 Task: Create a sub task Gather and Analyse Requirements for the task  Create a new online platform for peer-to-peer lending in the project AgileFrame , assign it to team member softage.4@softage.net and update the status of the sub task to  Completed , set the priority of the sub task to High
Action: Mouse moved to (487, 408)
Screenshot: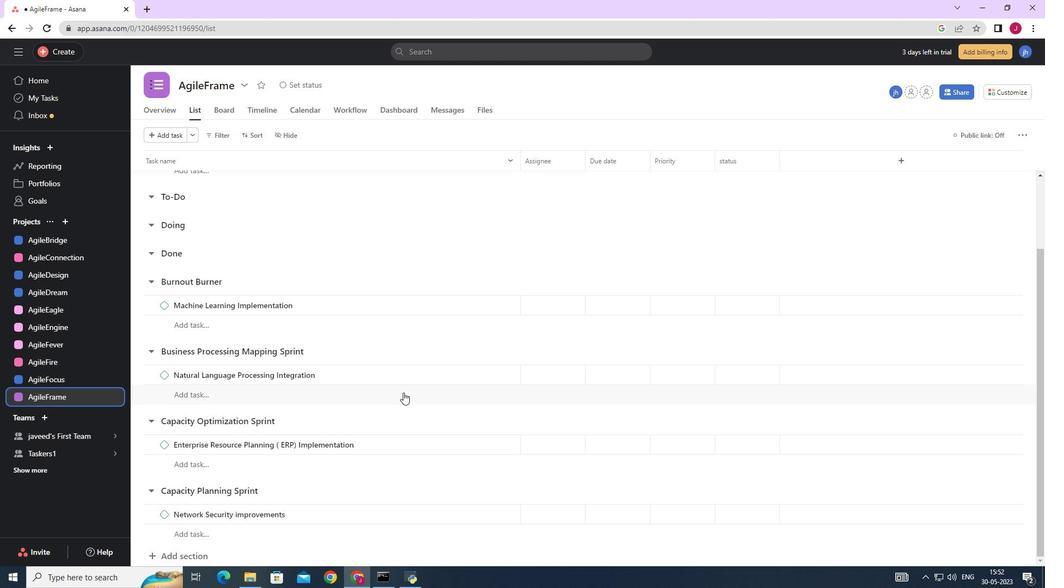 
Action: Mouse scrolled (487, 408) with delta (0, 0)
Screenshot: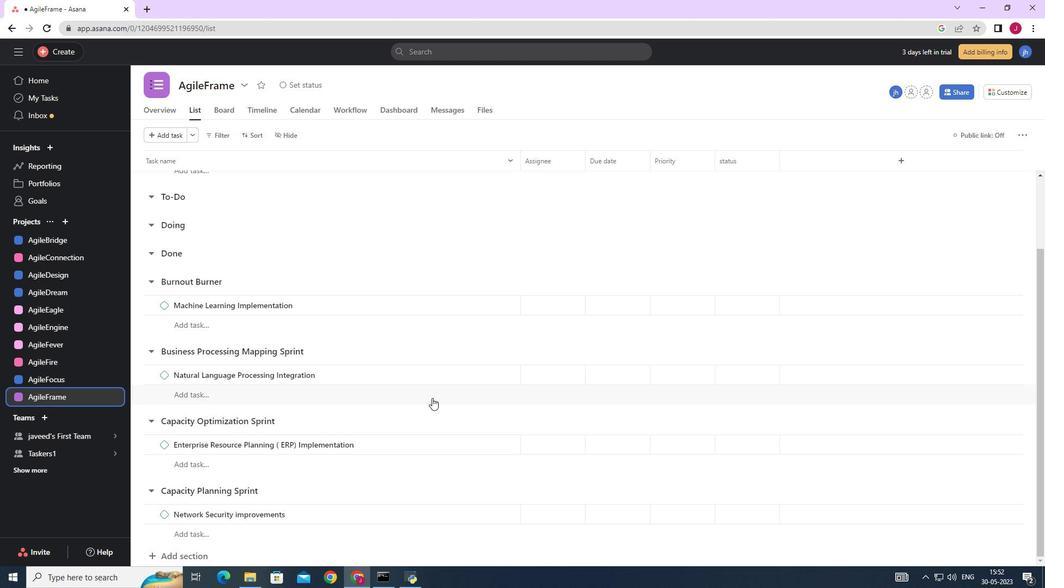 
Action: Mouse scrolled (487, 408) with delta (0, 0)
Screenshot: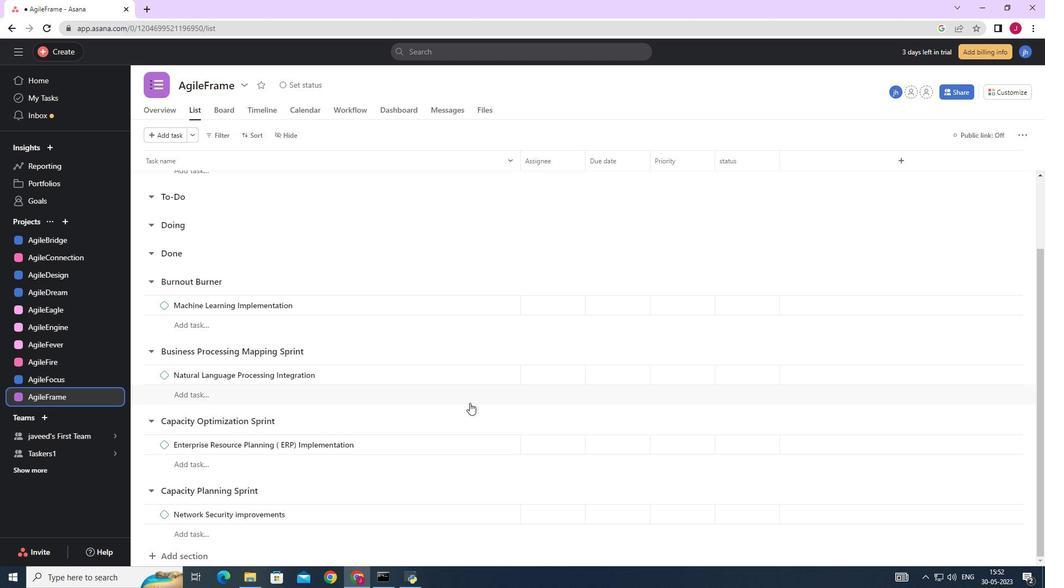 
Action: Mouse scrolled (487, 408) with delta (0, 0)
Screenshot: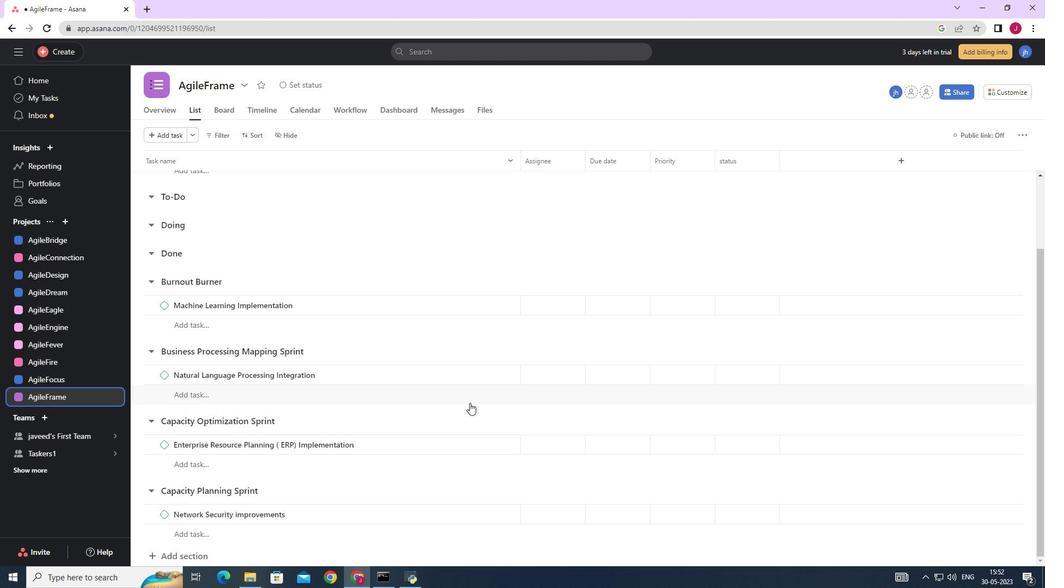 
Action: Mouse moved to (416, 406)
Screenshot: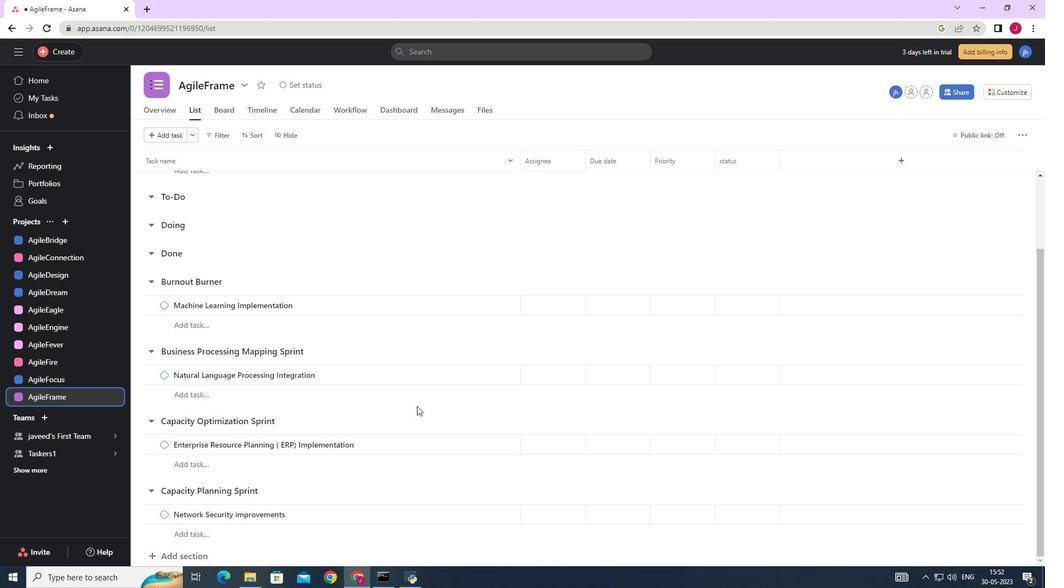 
Action: Mouse scrolled (416, 406) with delta (0, 0)
Screenshot: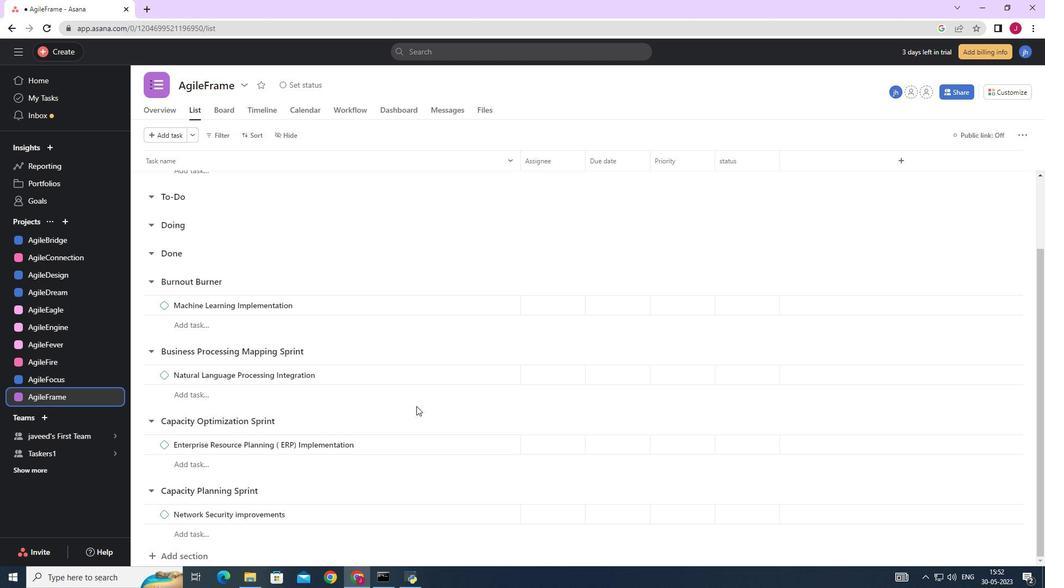 
Action: Mouse scrolled (416, 406) with delta (0, 0)
Screenshot: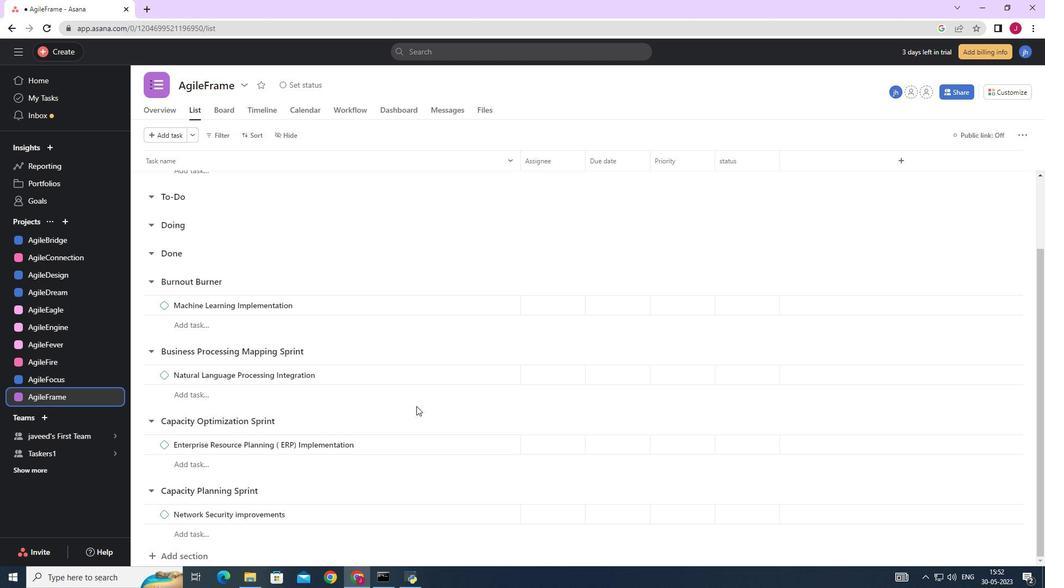 
Action: Mouse scrolled (416, 406) with delta (0, 0)
Screenshot: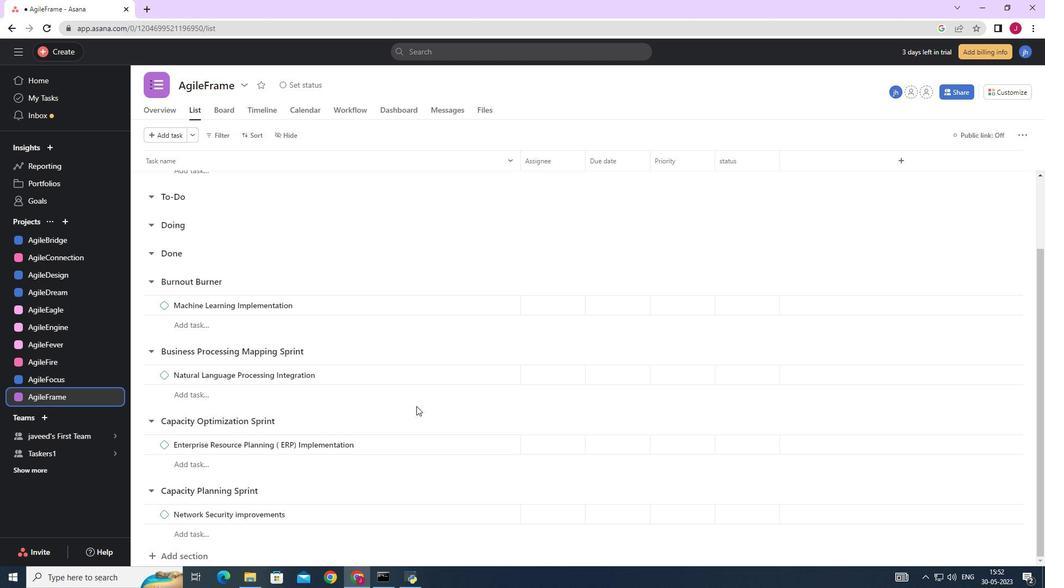 
Action: Mouse scrolled (416, 406) with delta (0, 0)
Screenshot: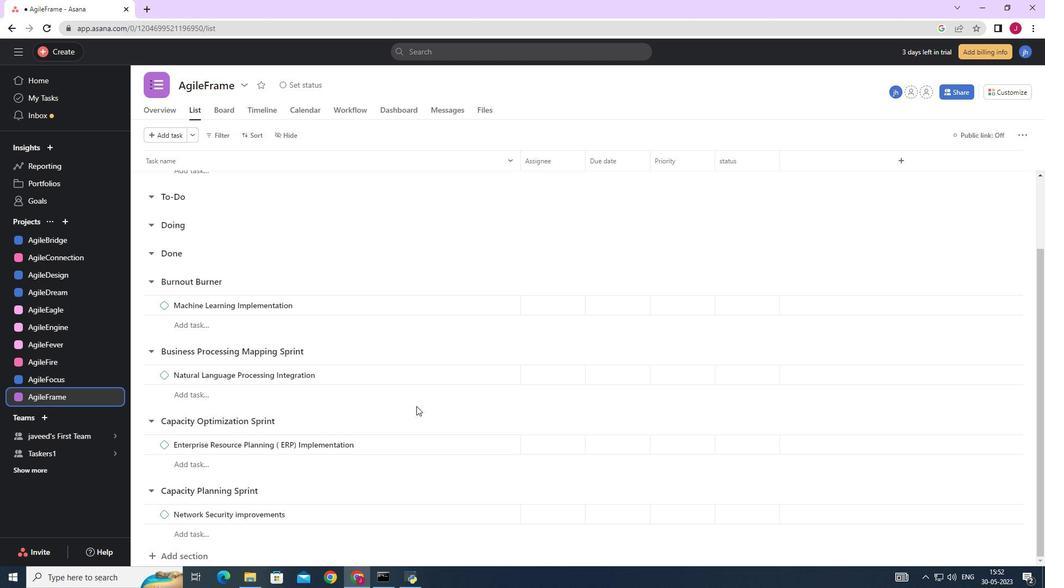 
Action: Mouse scrolled (416, 406) with delta (0, 0)
Screenshot: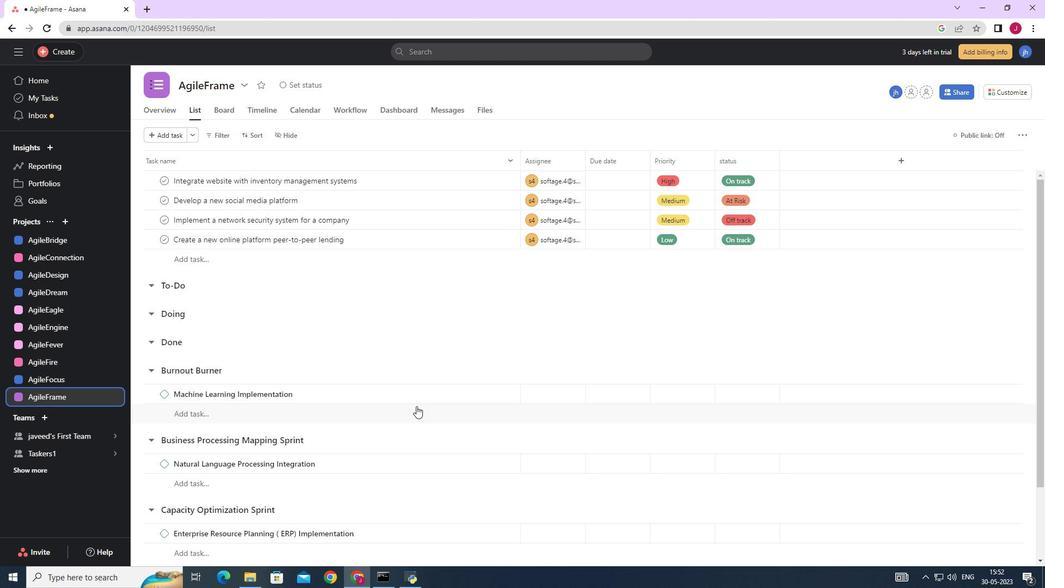 
Action: Mouse moved to (467, 242)
Screenshot: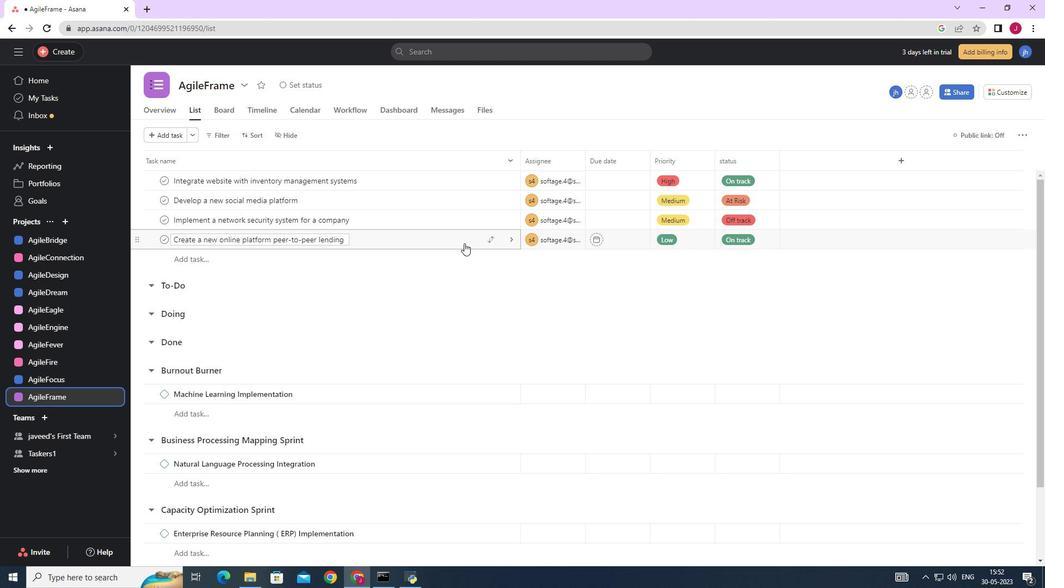 
Action: Mouse pressed left at (467, 242)
Screenshot: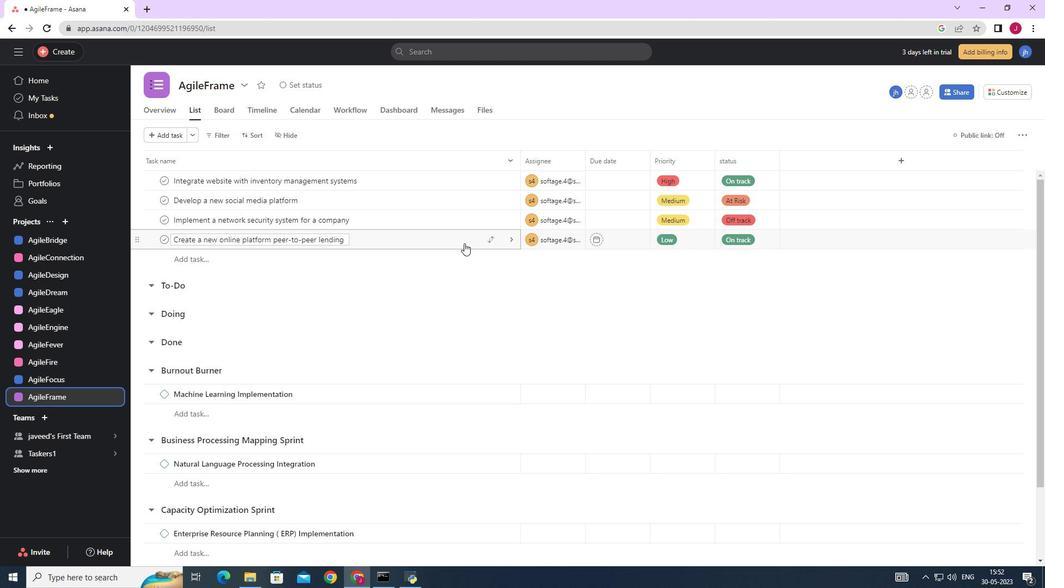 
Action: Mouse moved to (750, 383)
Screenshot: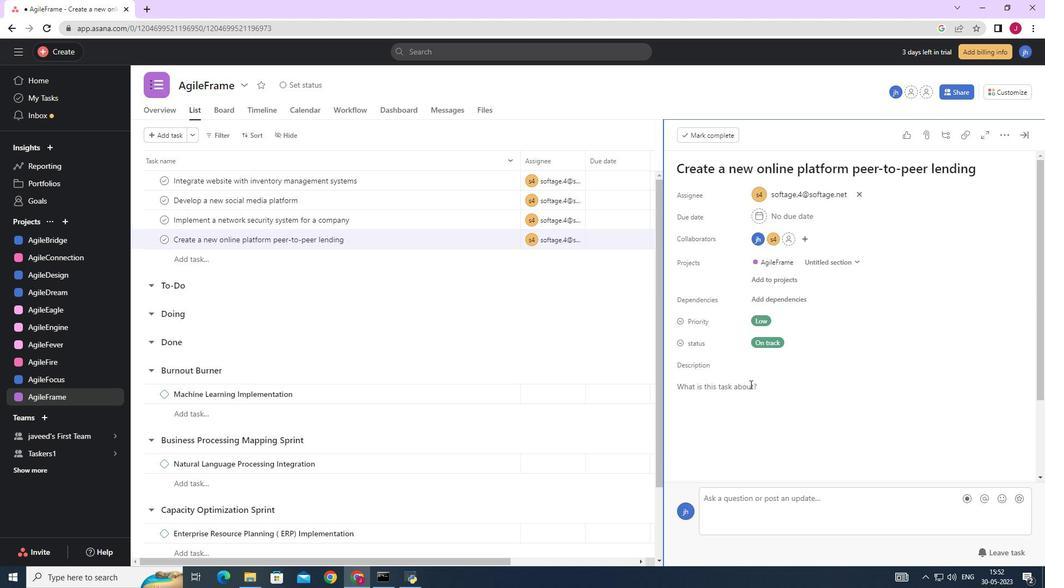 
Action: Mouse scrolled (750, 383) with delta (0, 0)
Screenshot: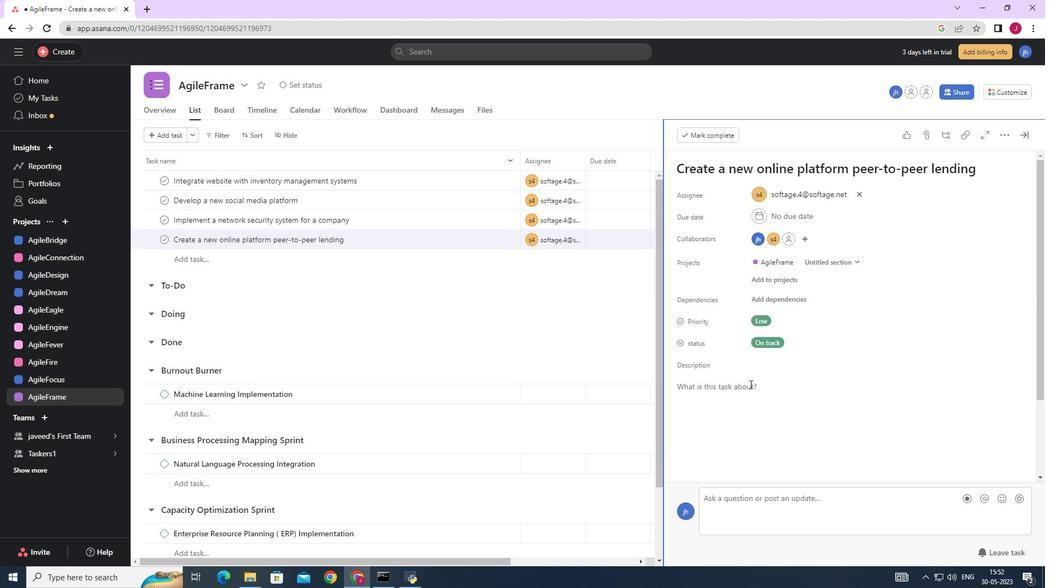 
Action: Mouse scrolled (750, 383) with delta (0, 0)
Screenshot: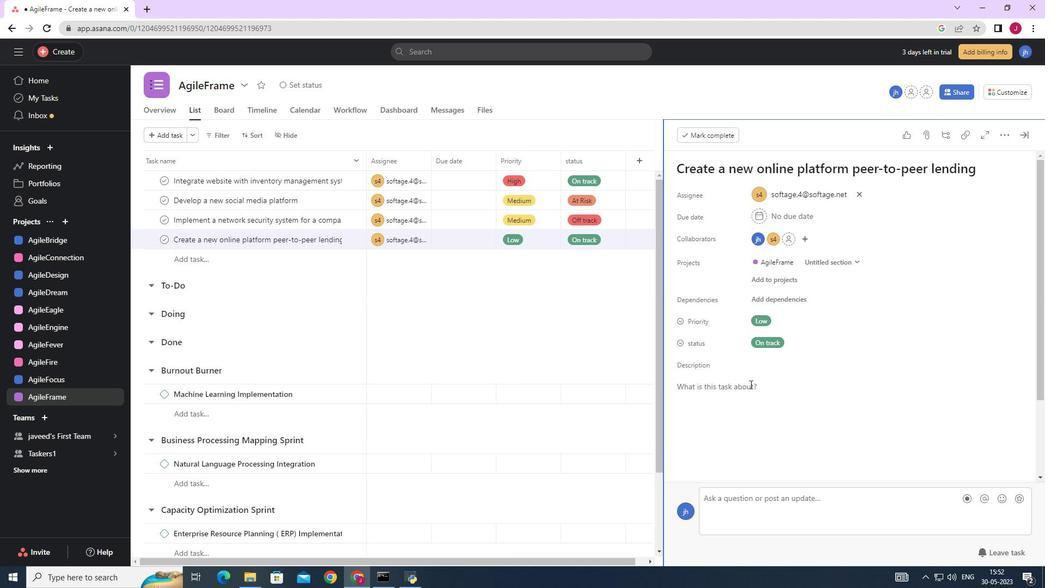 
Action: Mouse scrolled (750, 383) with delta (0, 0)
Screenshot: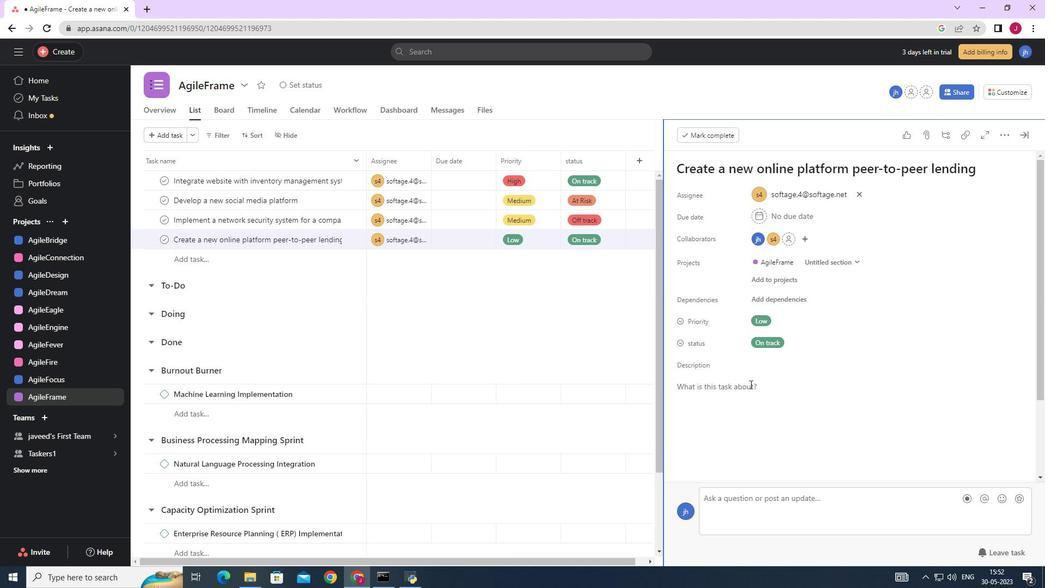
Action: Mouse scrolled (750, 383) with delta (0, 0)
Screenshot: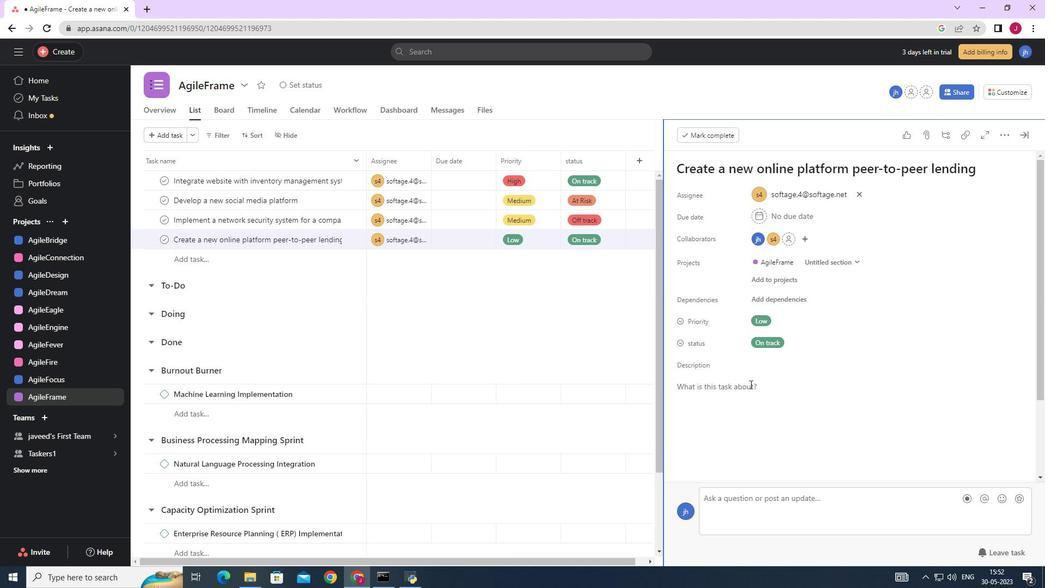 
Action: Mouse moved to (709, 394)
Screenshot: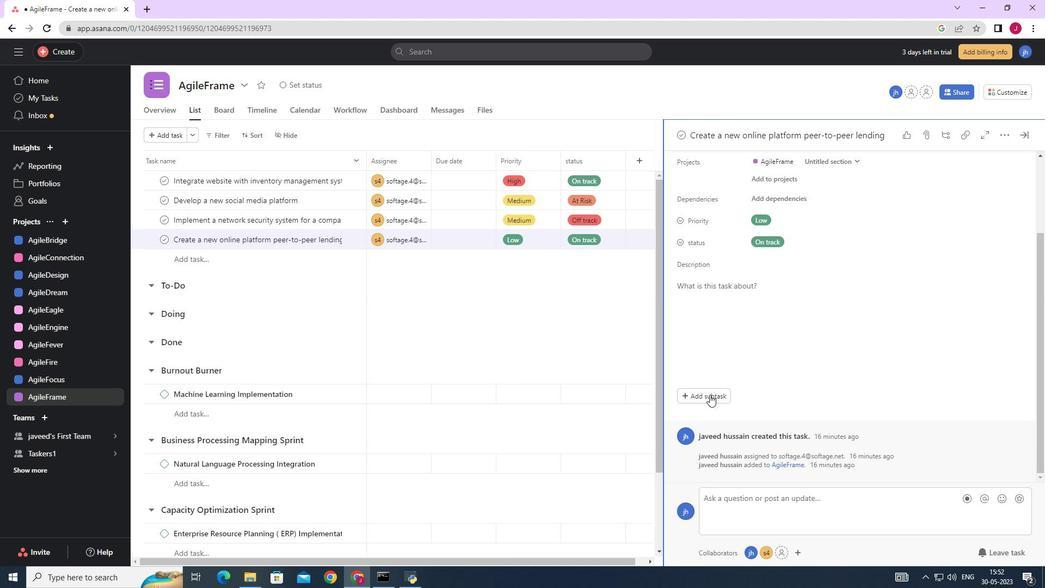 
Action: Mouse pressed left at (709, 394)
Screenshot: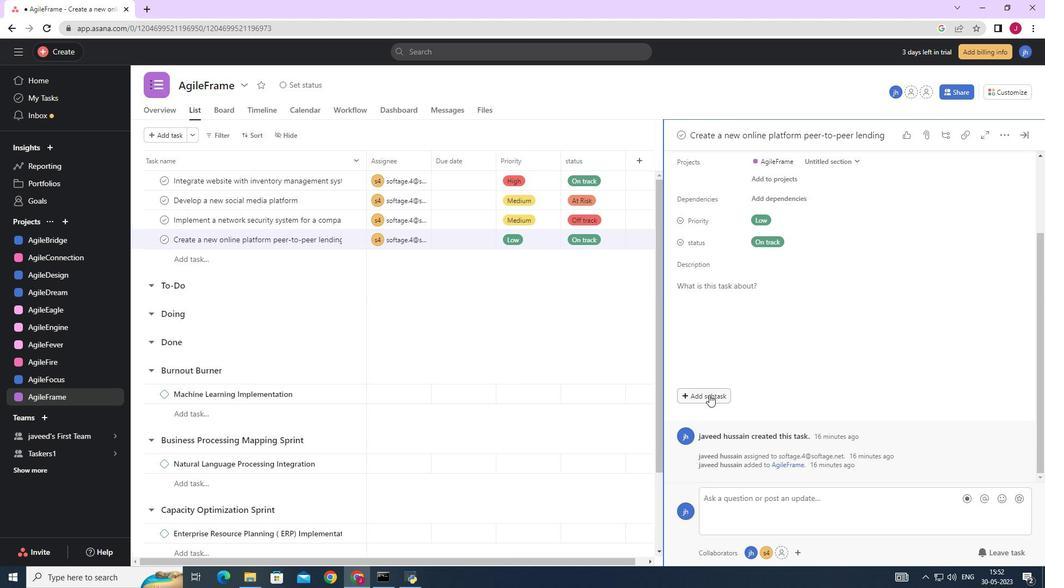 
Action: Mouse moved to (705, 373)
Screenshot: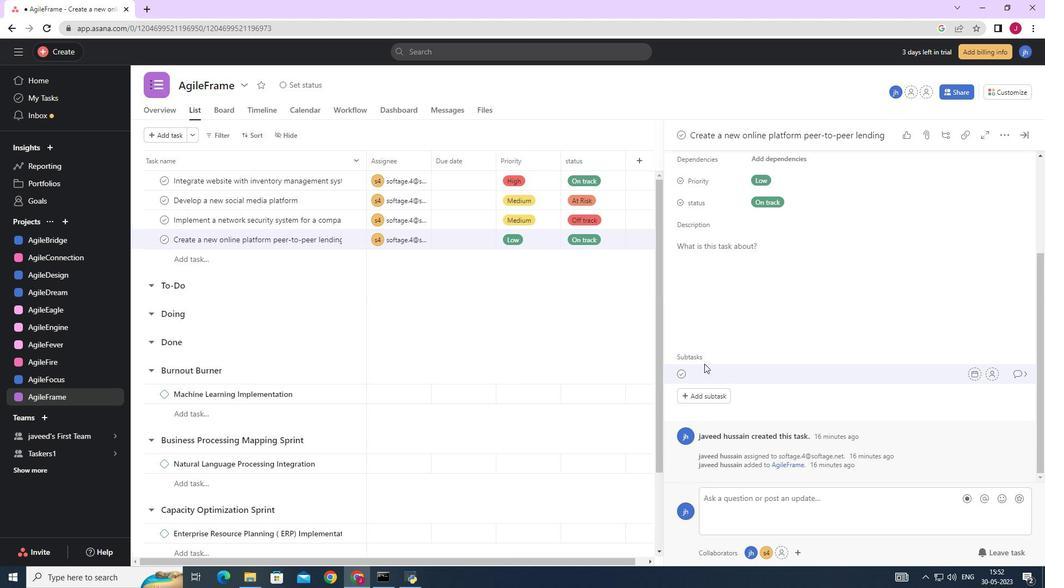 
Action: Key pressed <Key.caps_lock>G<Key.caps_lock>ather<Key.space>and<Key.space><Key.caps_lock>A<Key.caps_lock>nalyse<Key.space><Key.caps_lock>R<Key.caps_lock>equirements
Screenshot: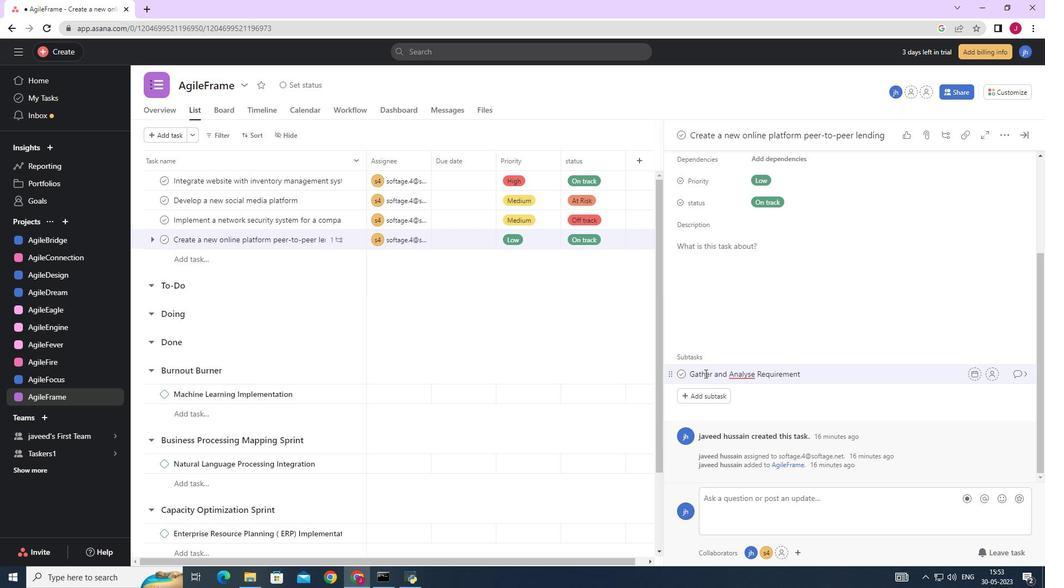 
Action: Mouse moved to (990, 374)
Screenshot: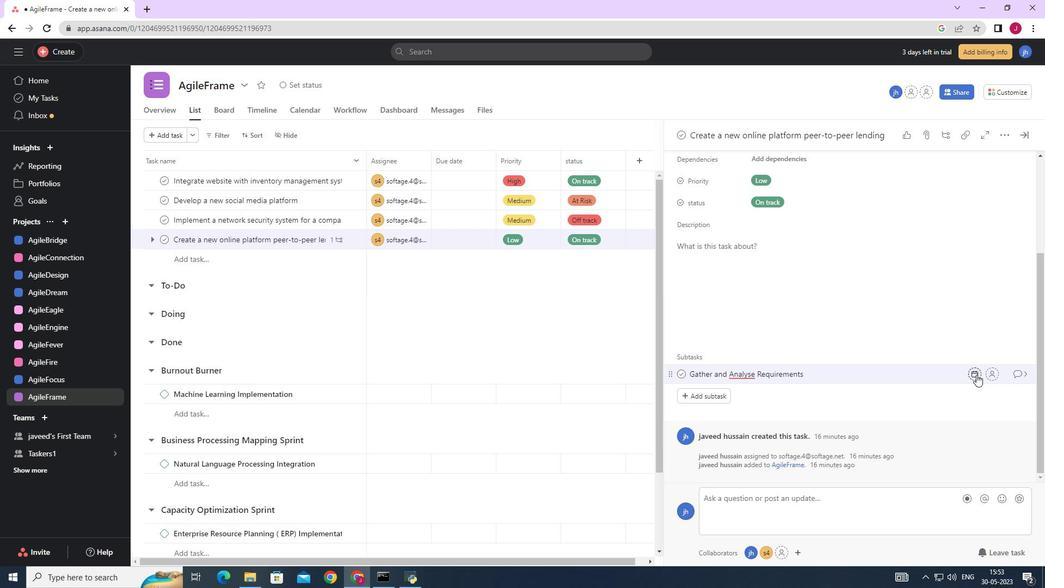 
Action: Mouse pressed left at (990, 374)
Screenshot: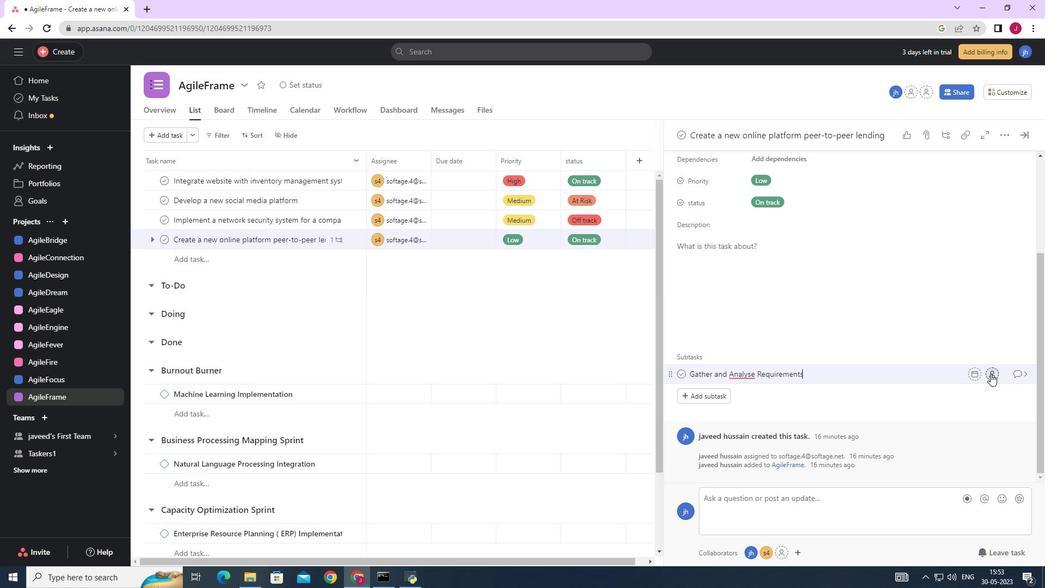 
Action: Mouse moved to (858, 415)
Screenshot: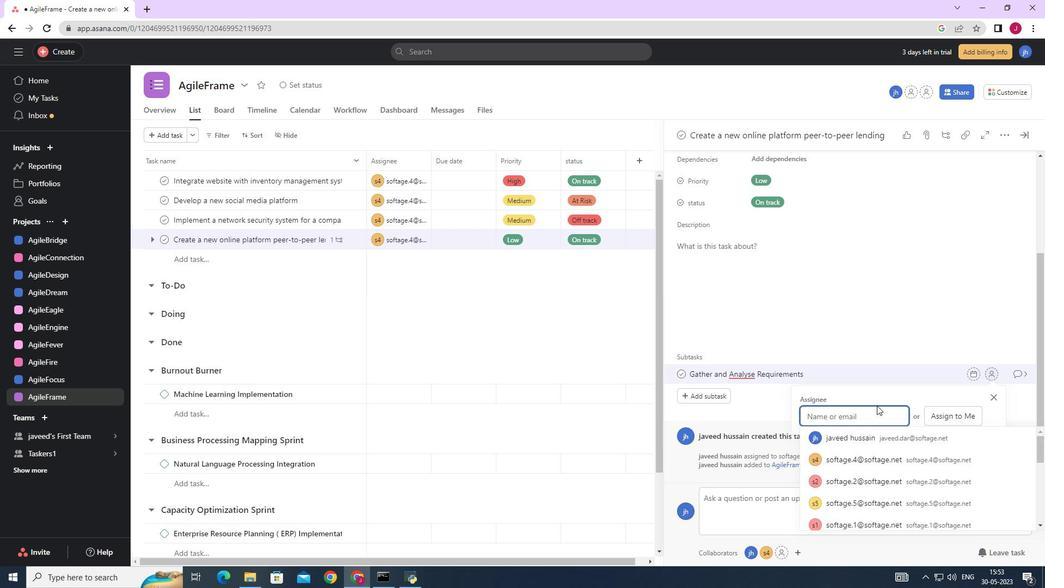 
Action: Key pressed sorfat<Key.backspace><Key.backspace><Key.backspace><Key.backspace>ftage.4
Screenshot: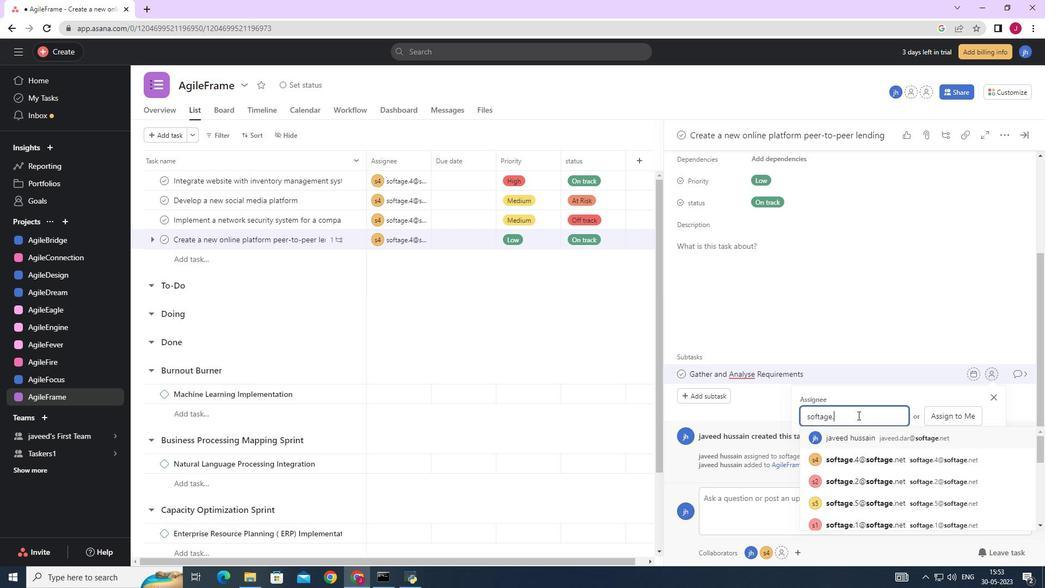 
Action: Mouse moved to (868, 438)
Screenshot: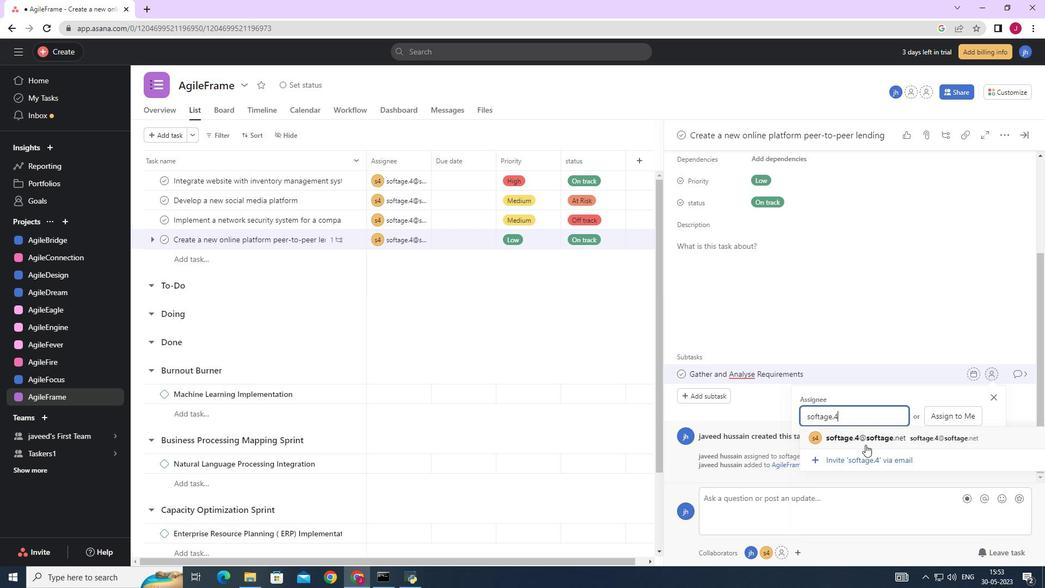 
Action: Mouse pressed left at (868, 438)
Screenshot: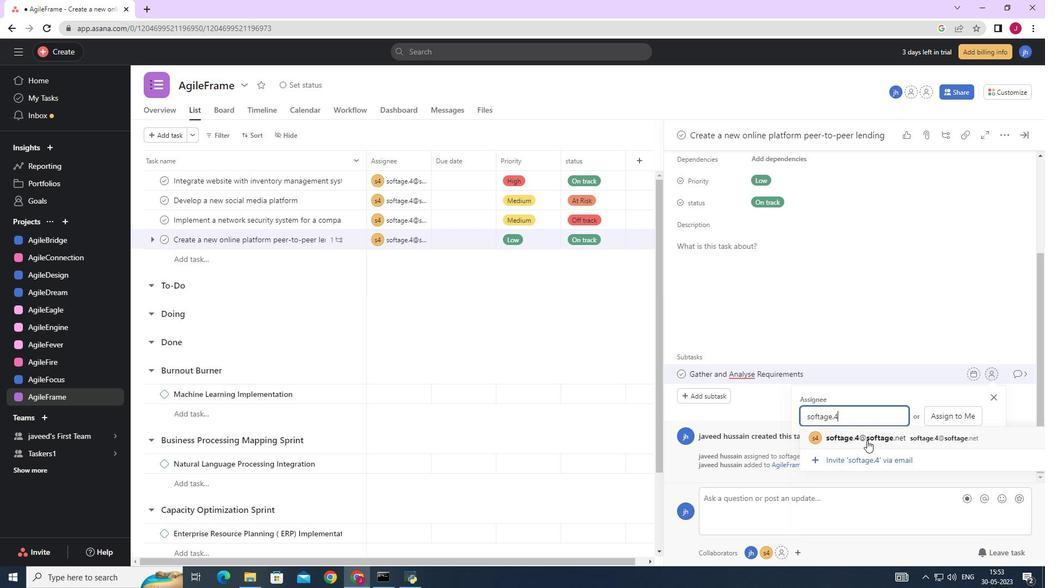 
Action: Mouse moved to (1019, 374)
Screenshot: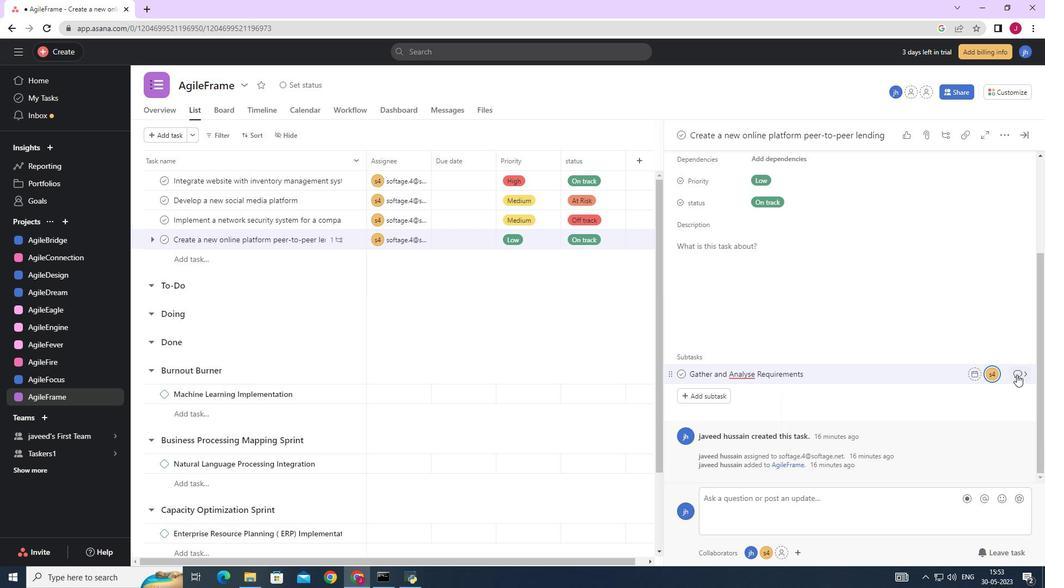 
Action: Mouse pressed left at (1019, 374)
Screenshot: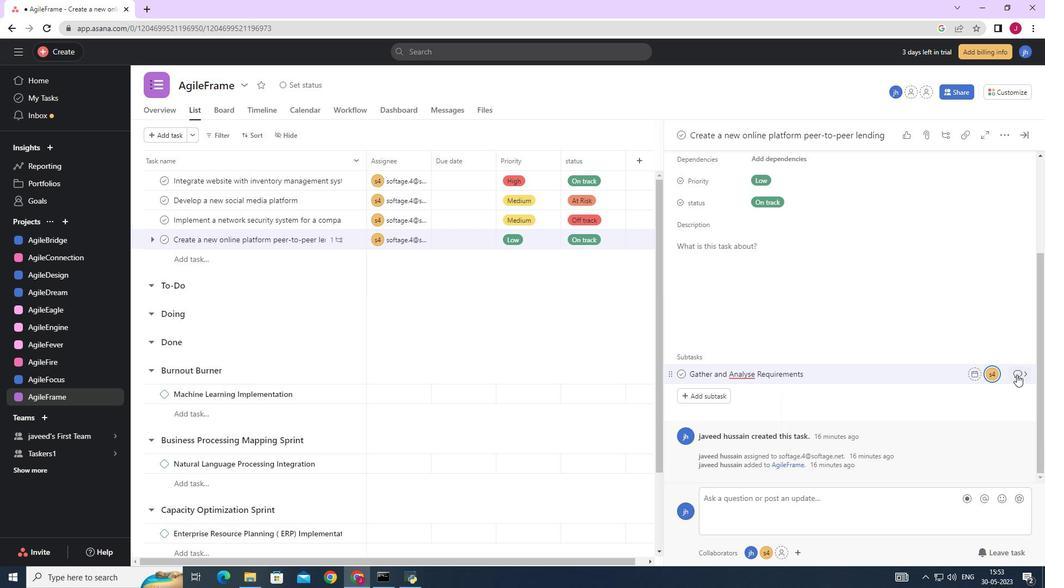 
Action: Mouse moved to (708, 314)
Screenshot: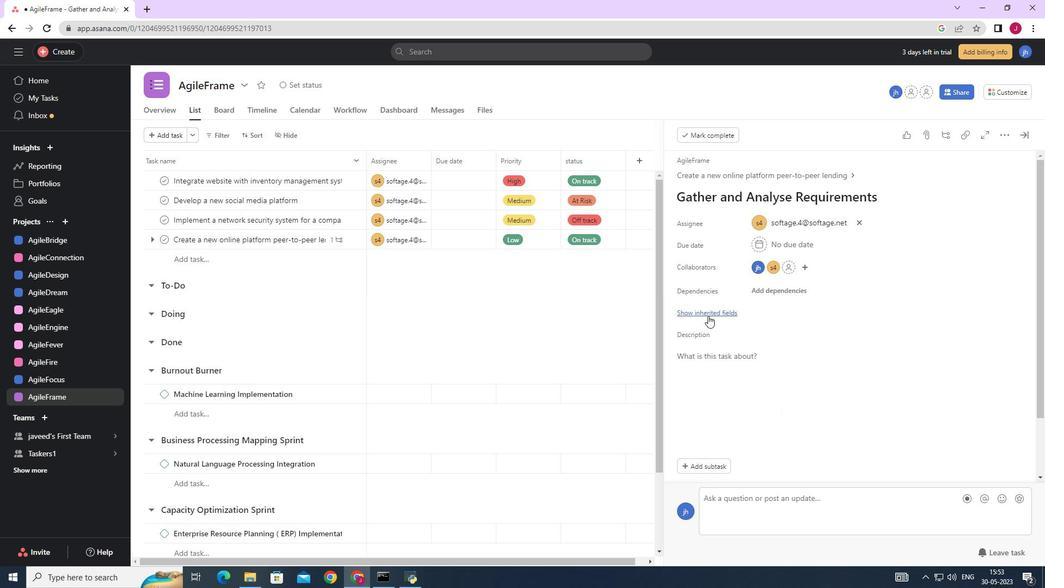 
Action: Mouse pressed left at (708, 314)
Screenshot: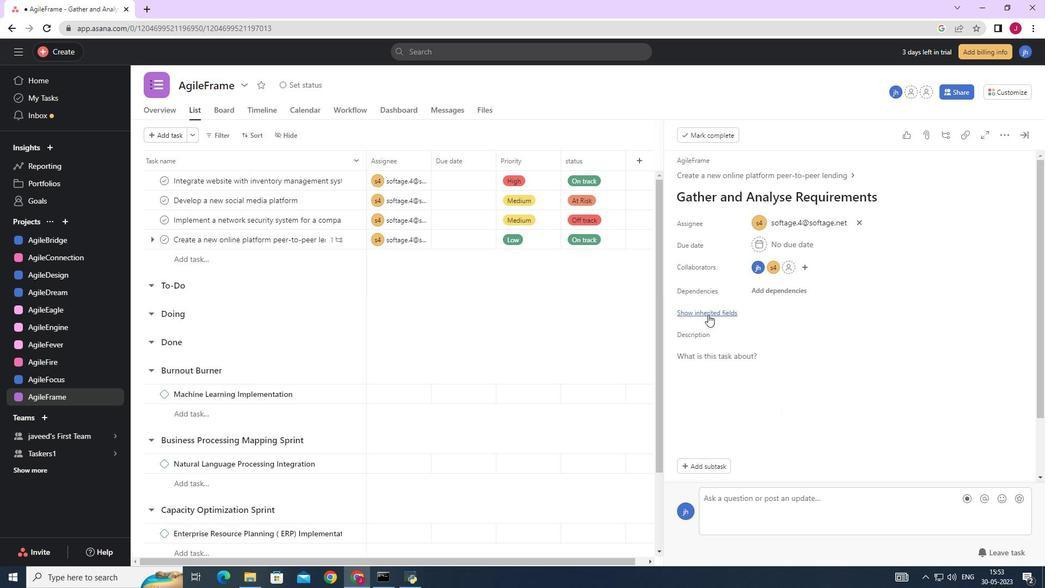 
Action: Mouse moved to (758, 335)
Screenshot: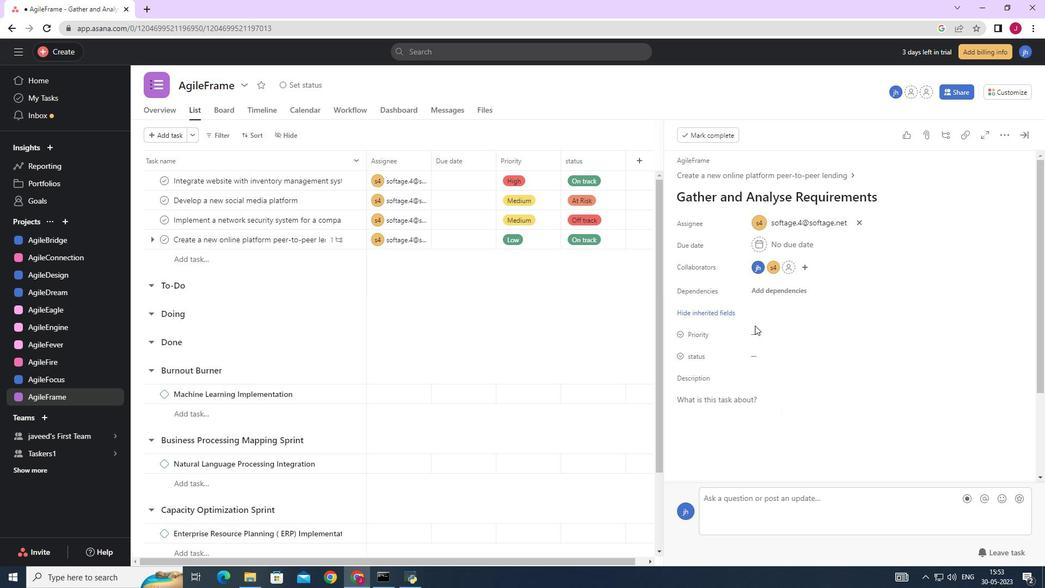 
Action: Mouse pressed left at (758, 335)
Screenshot: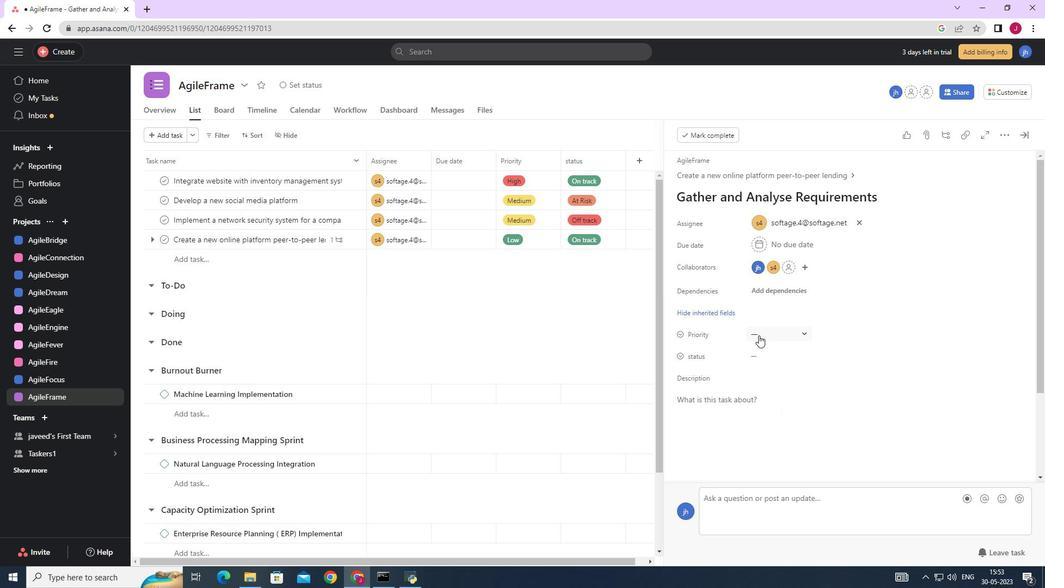 
Action: Mouse moved to (783, 372)
Screenshot: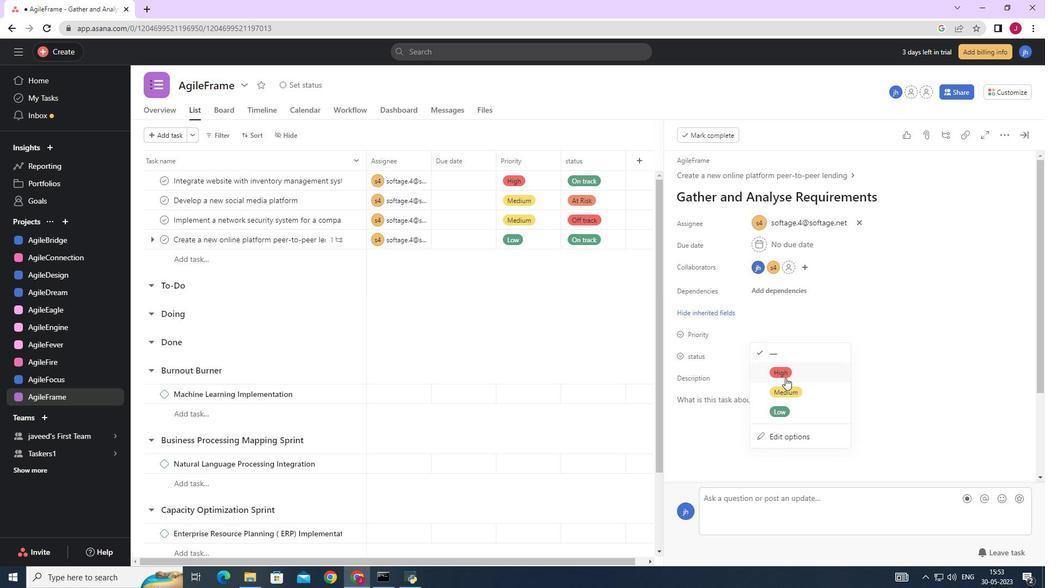 
Action: Mouse pressed left at (783, 372)
Screenshot: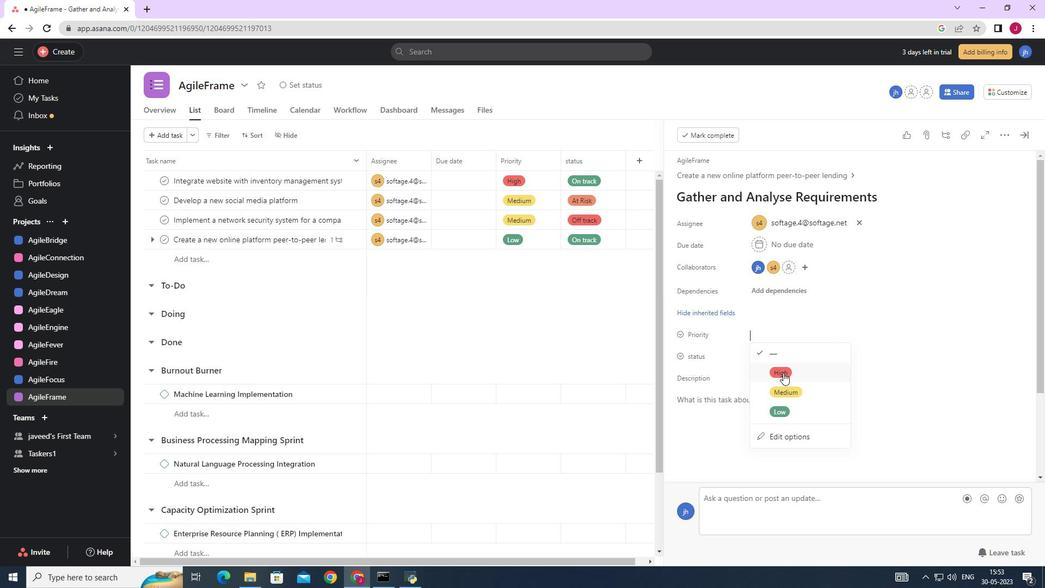 
Action: Mouse moved to (766, 352)
Screenshot: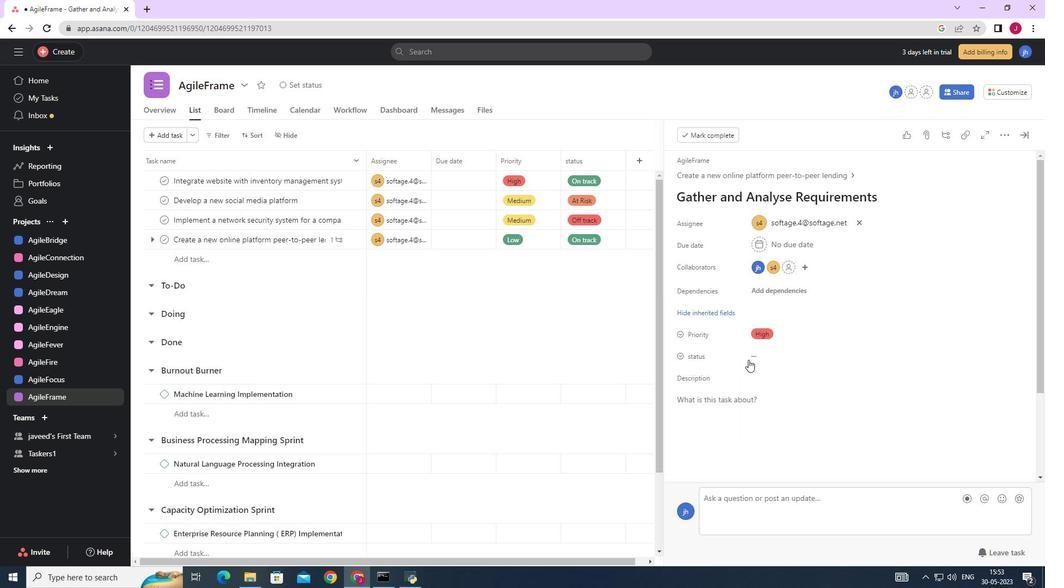 
Action: Mouse pressed left at (766, 352)
Screenshot: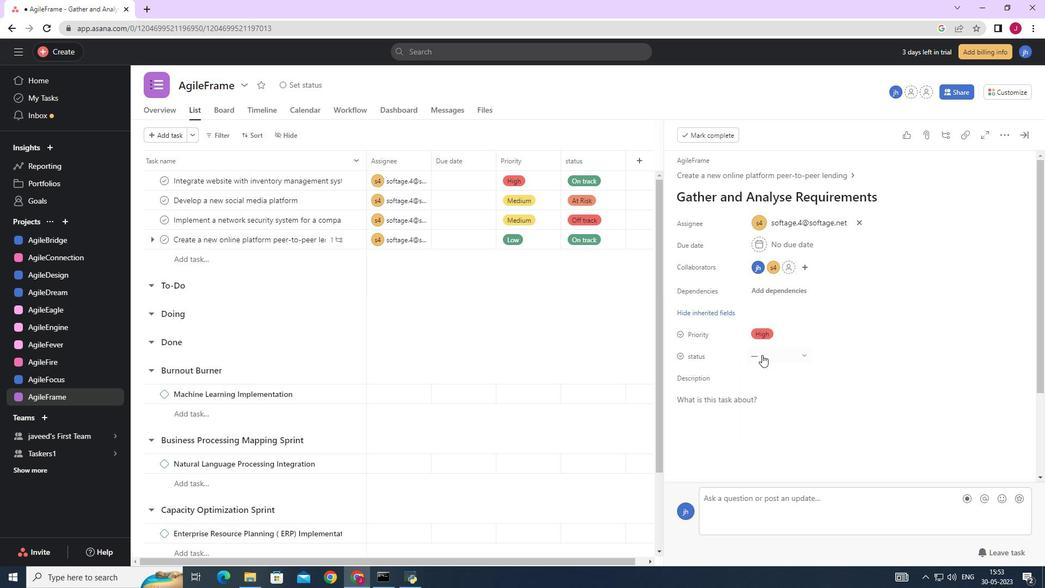 
Action: Mouse moved to (785, 449)
Screenshot: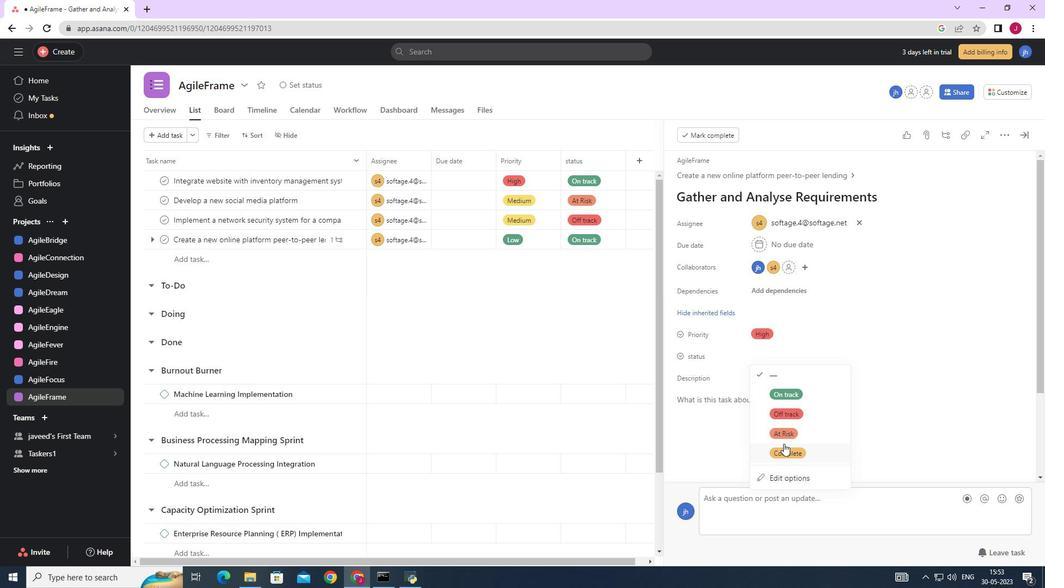 
Action: Mouse pressed left at (785, 449)
Screenshot: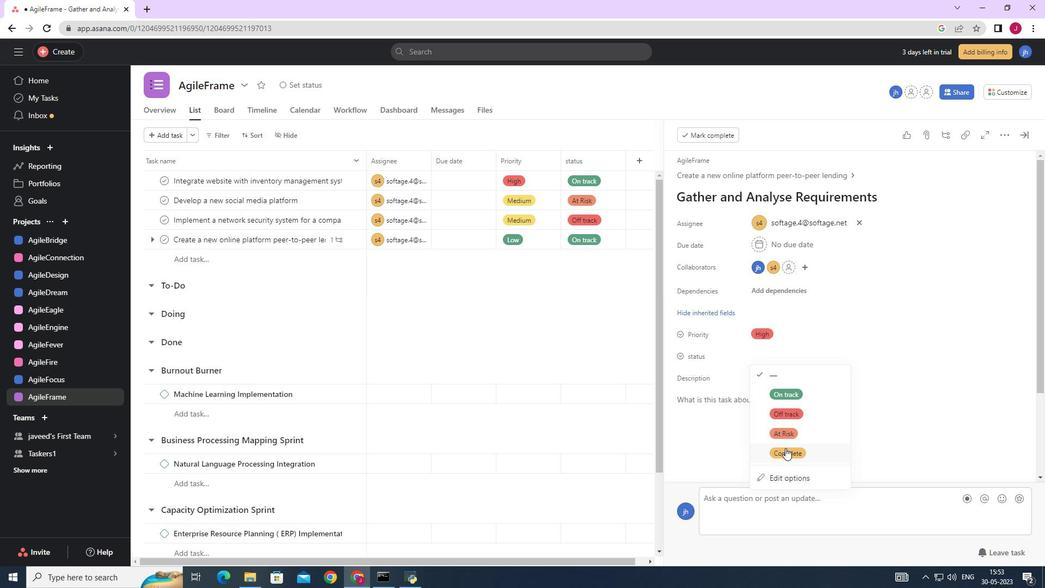 
Action: Mouse moved to (1024, 135)
Screenshot: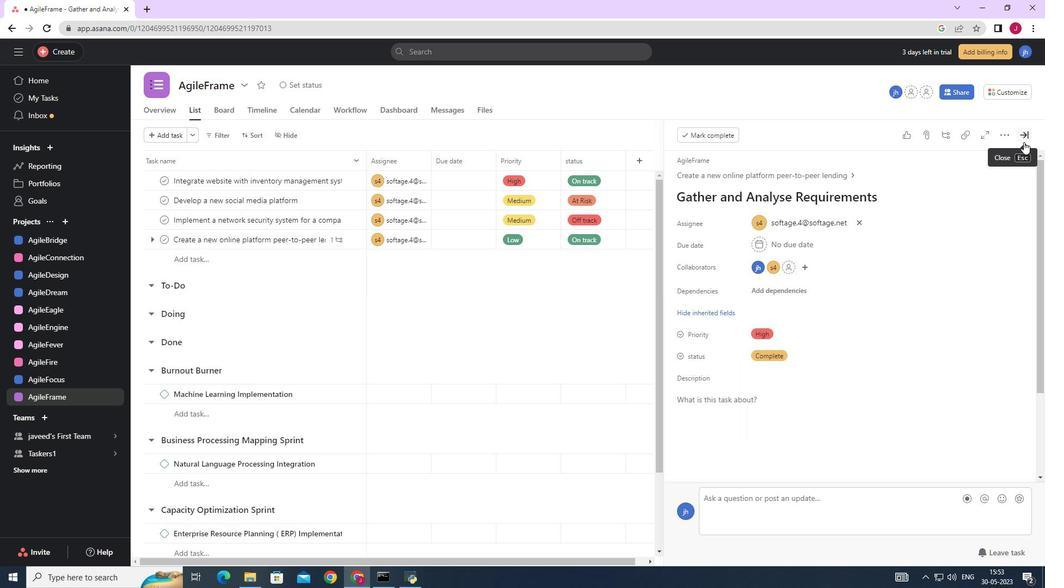 
Action: Mouse pressed left at (1024, 135)
Screenshot: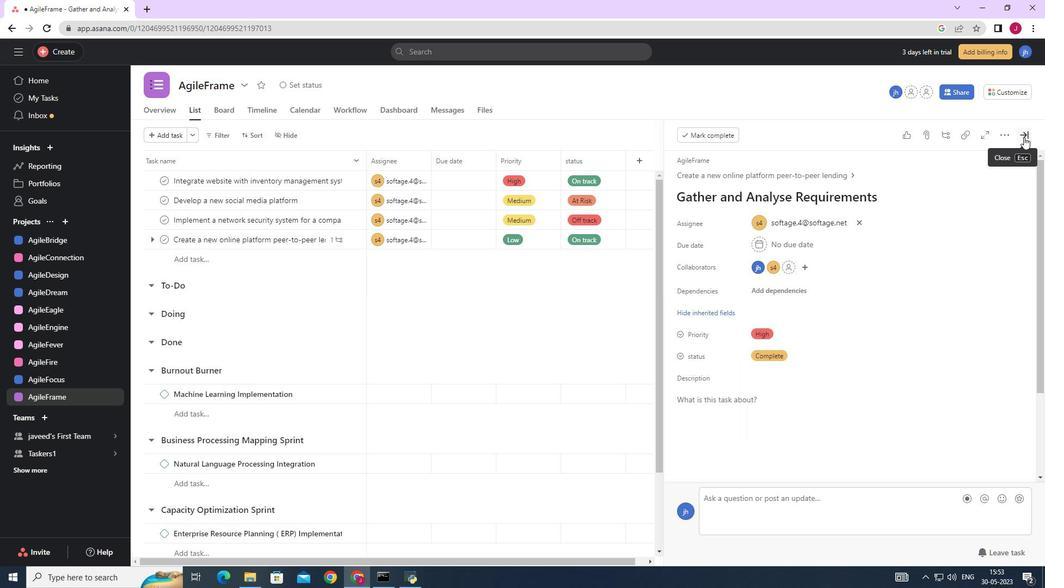 
Action: Mouse moved to (714, 297)
Screenshot: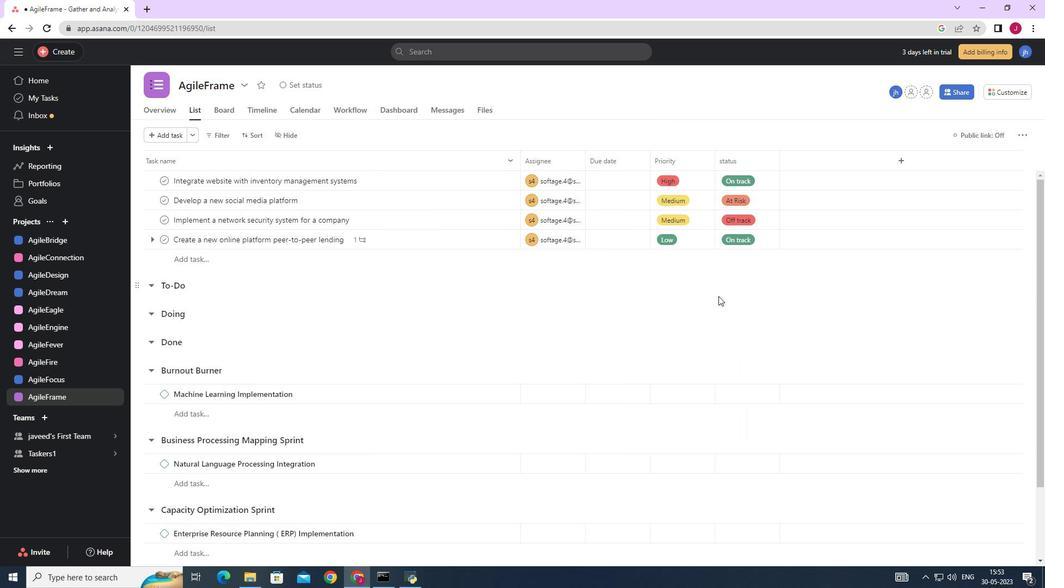
